 Task: Look for products in the category "Blue Cheese" from Mauro & Gianni only.
Action: Mouse moved to (695, 248)
Screenshot: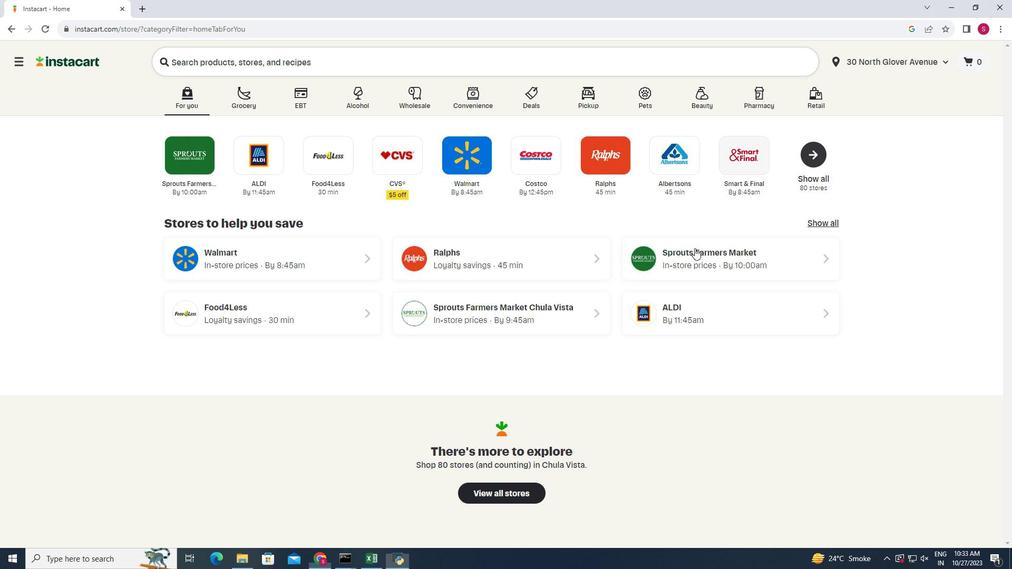 
Action: Mouse pressed left at (695, 248)
Screenshot: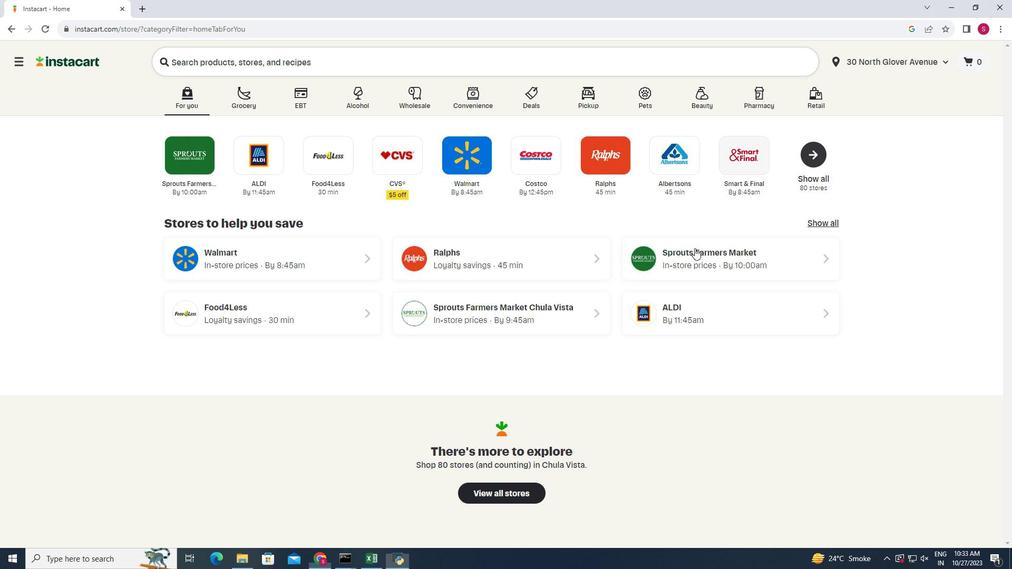 
Action: Mouse moved to (46, 500)
Screenshot: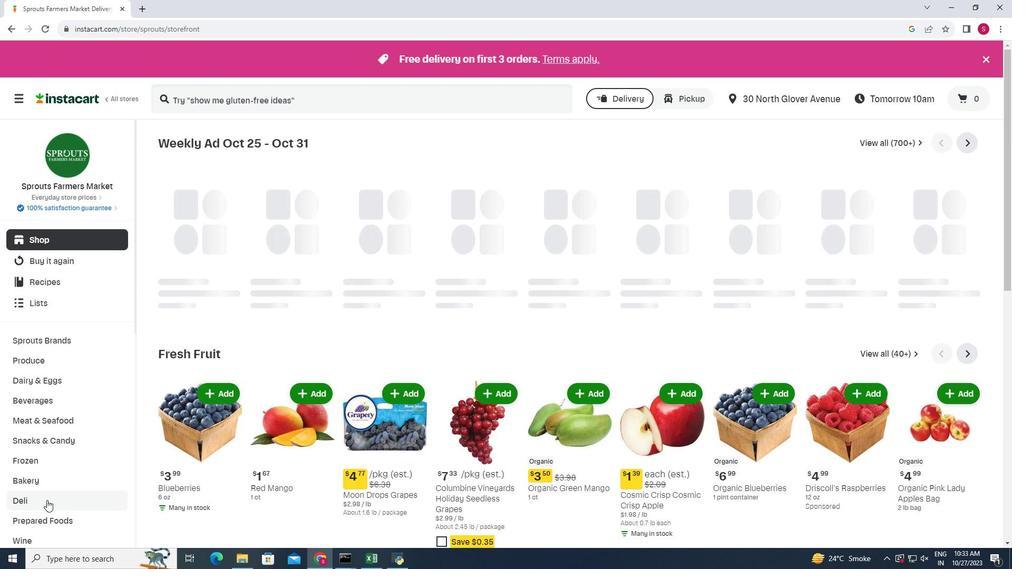 
Action: Mouse pressed left at (46, 500)
Screenshot: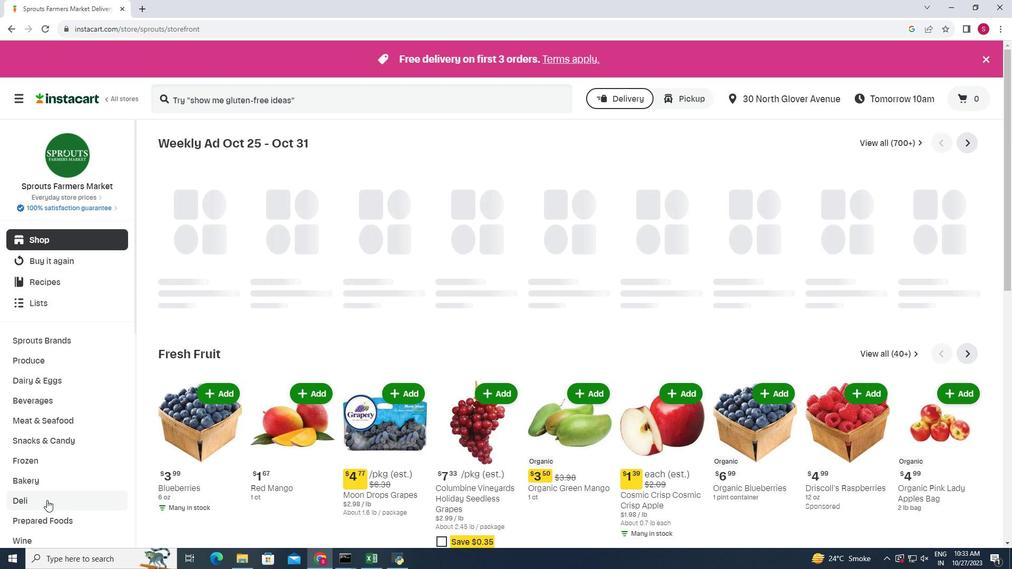 
Action: Mouse moved to (280, 164)
Screenshot: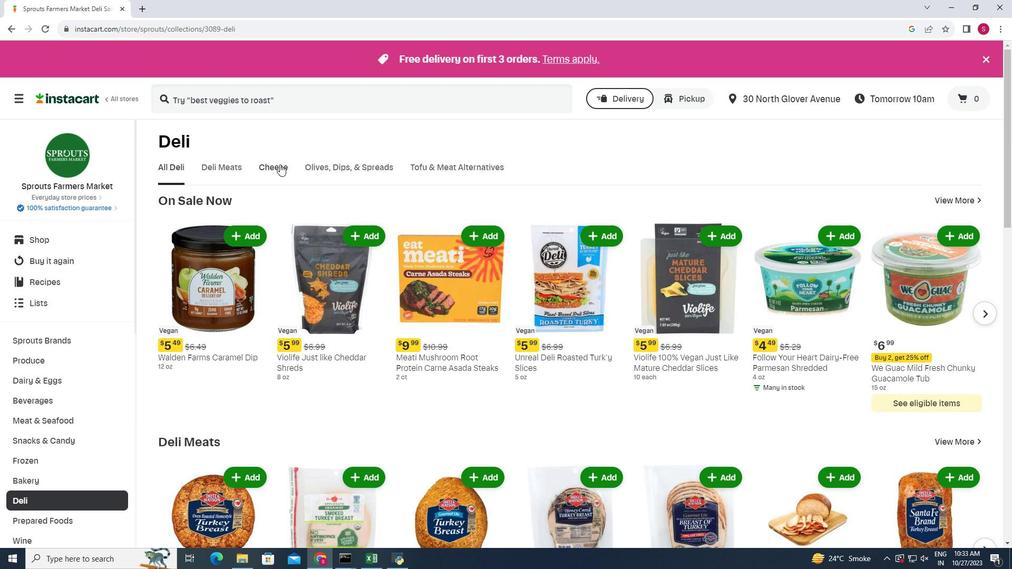 
Action: Mouse pressed left at (280, 164)
Screenshot: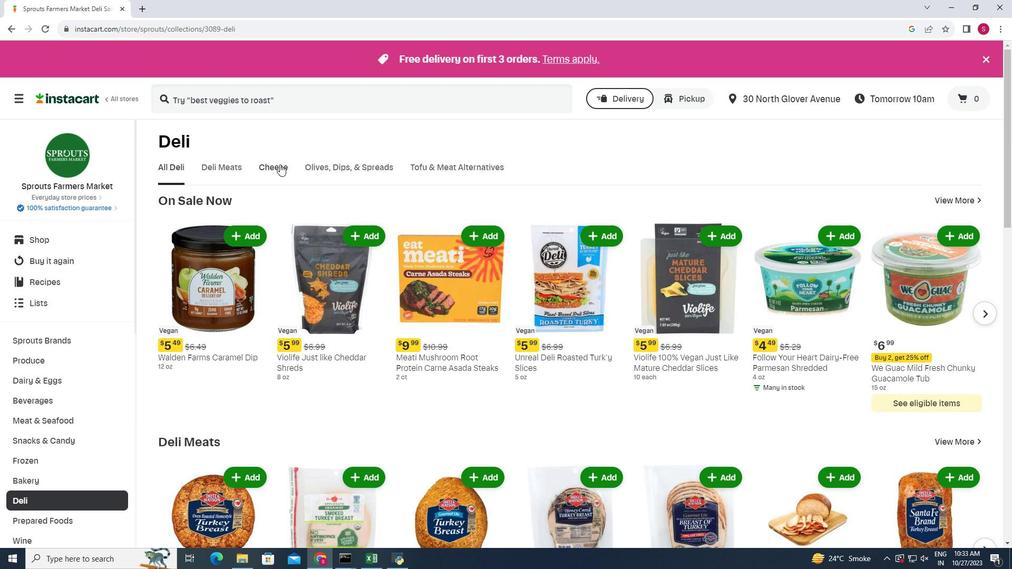 
Action: Mouse moved to (888, 210)
Screenshot: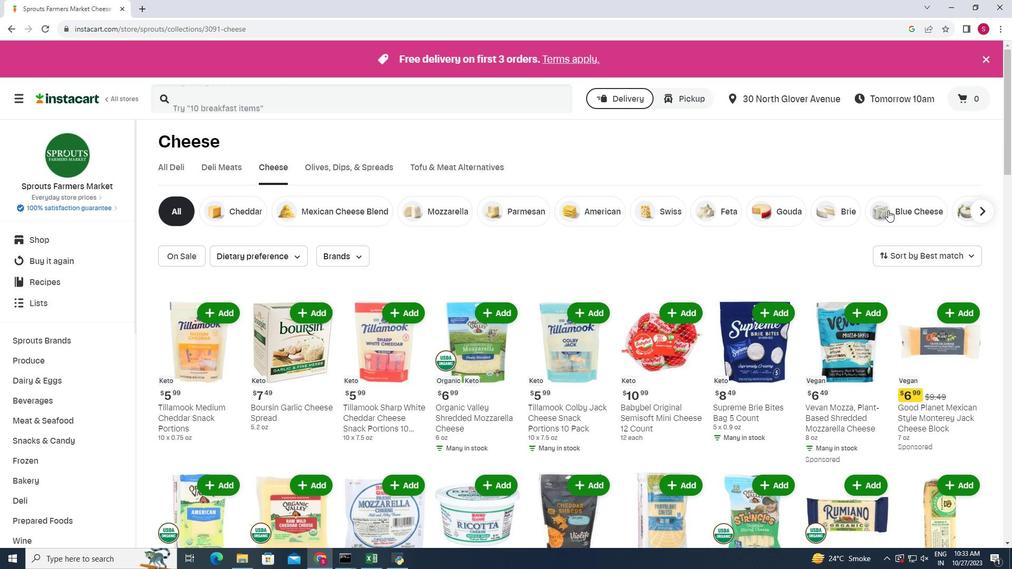 
Action: Mouse pressed left at (888, 210)
Screenshot: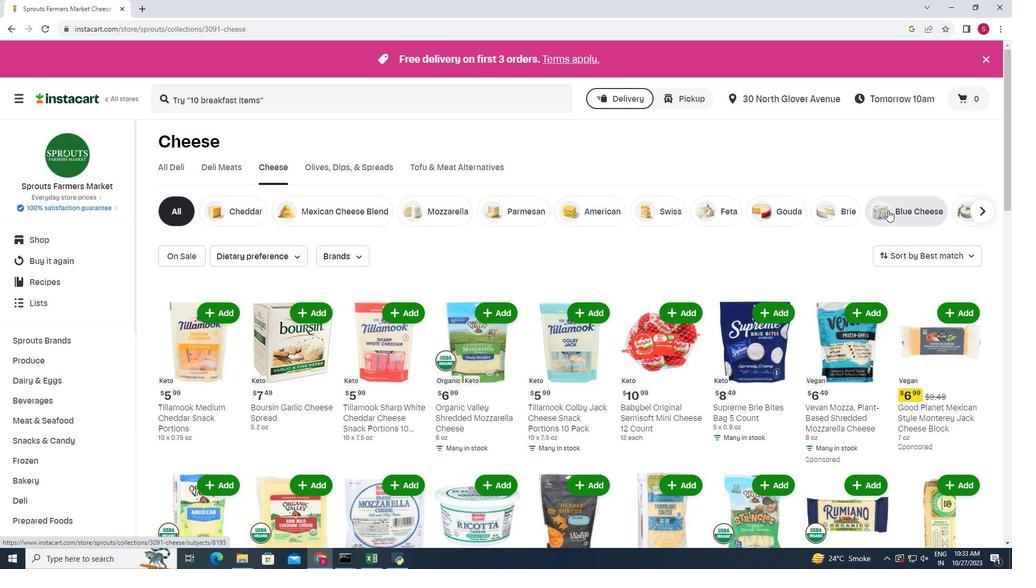 
Action: Mouse moved to (352, 255)
Screenshot: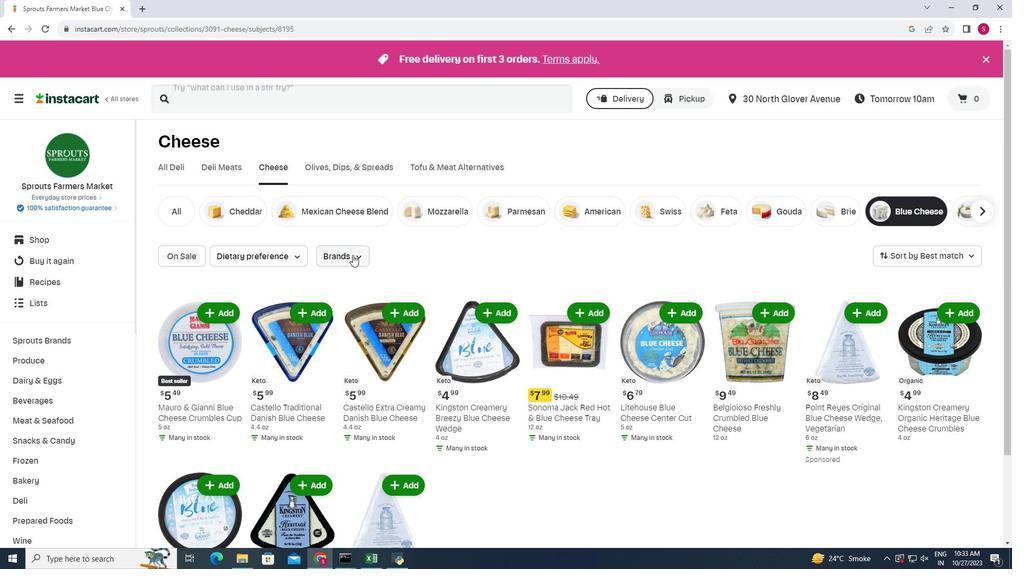 
Action: Mouse pressed left at (352, 255)
Screenshot: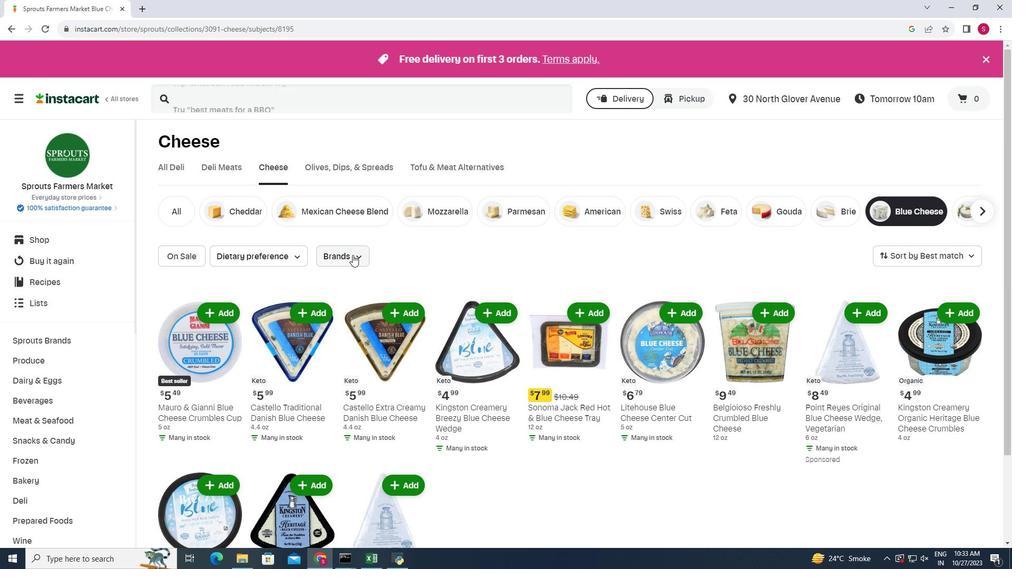 
Action: Mouse moved to (380, 283)
Screenshot: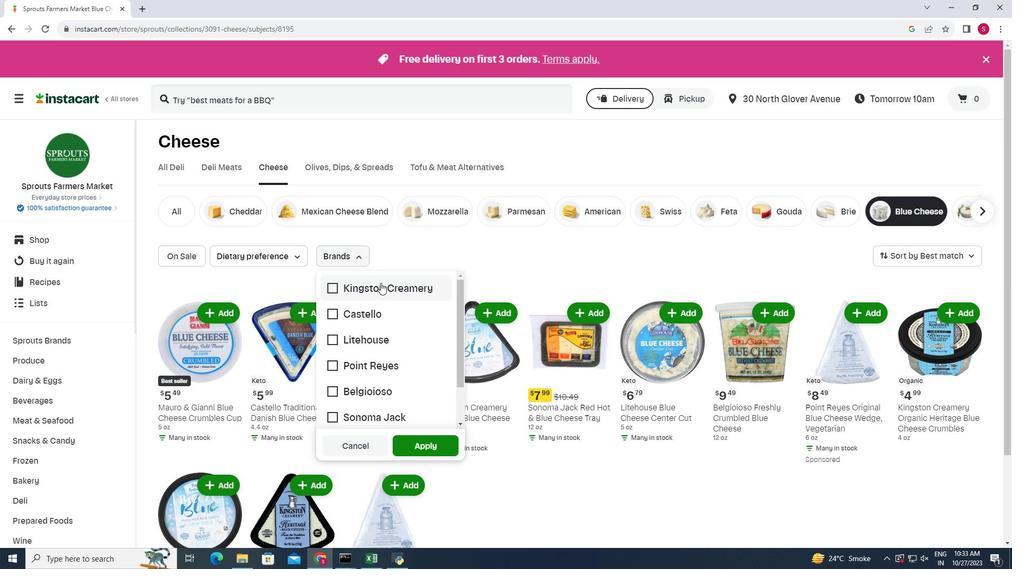 
Action: Mouse scrolled (380, 282) with delta (0, 0)
Screenshot: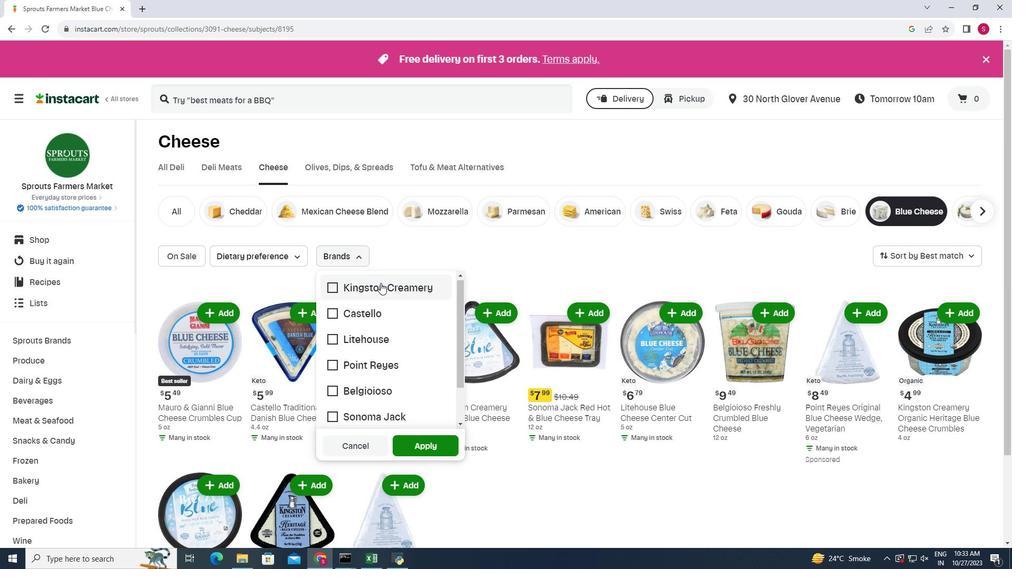 
Action: Mouse moved to (381, 284)
Screenshot: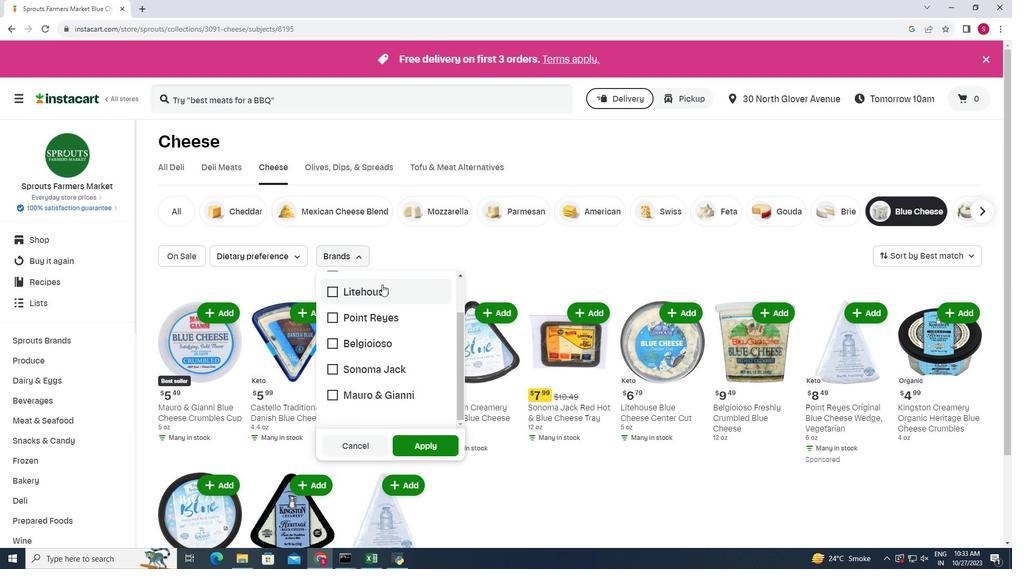 
Action: Mouse scrolled (381, 283) with delta (0, 0)
Screenshot: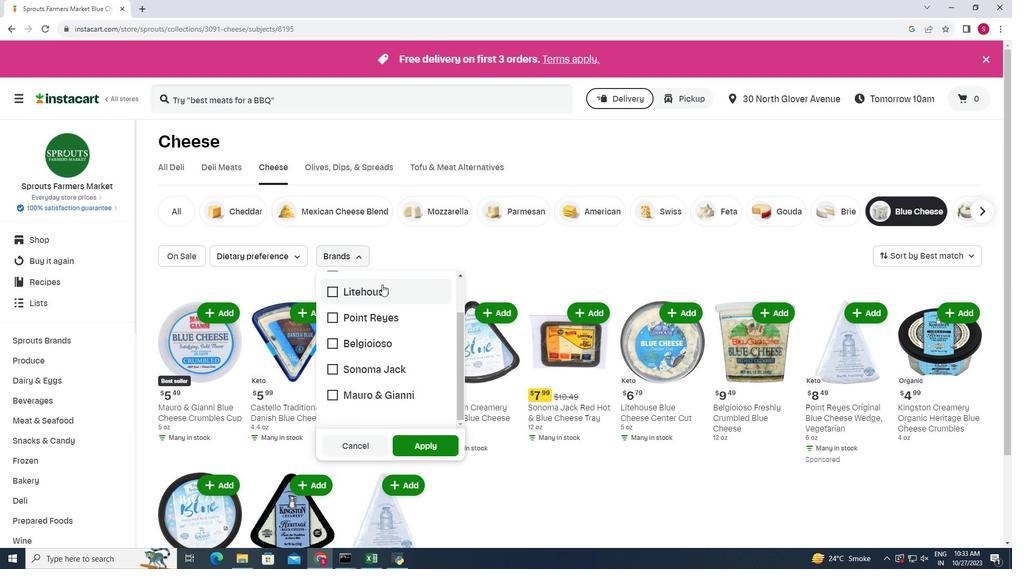 
Action: Mouse moved to (331, 388)
Screenshot: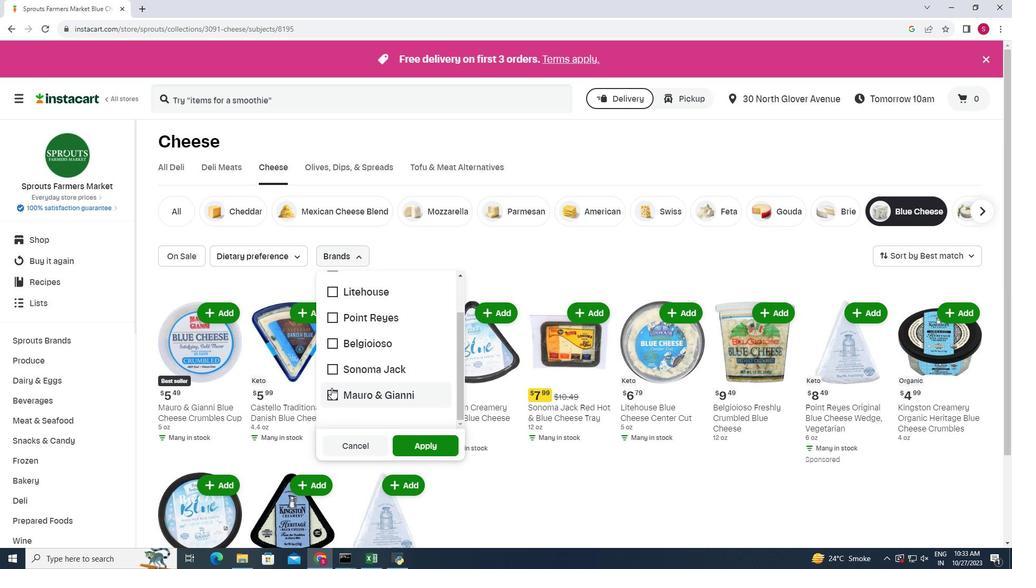 
Action: Mouse pressed left at (331, 388)
Screenshot: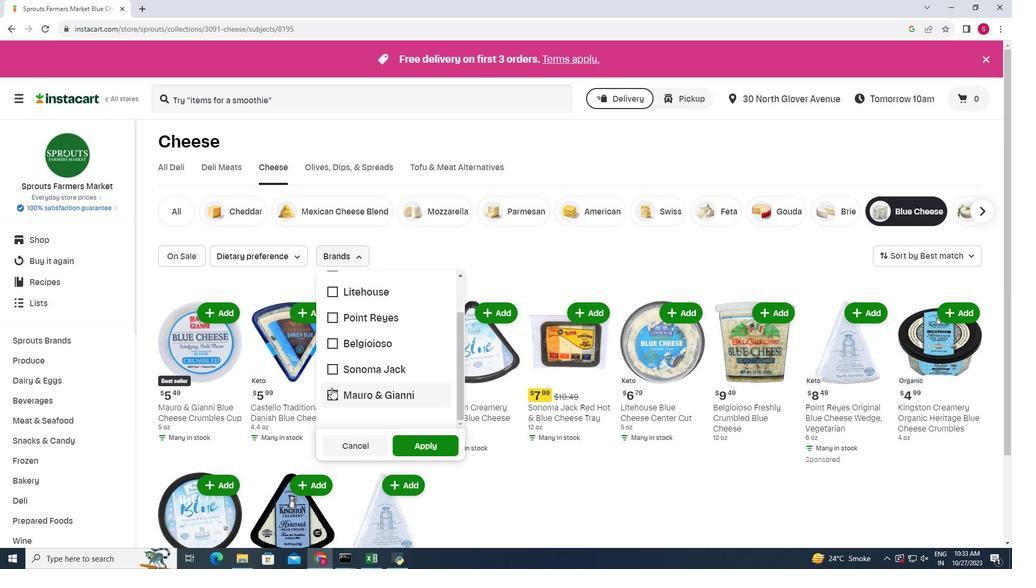 
Action: Mouse moved to (430, 443)
Screenshot: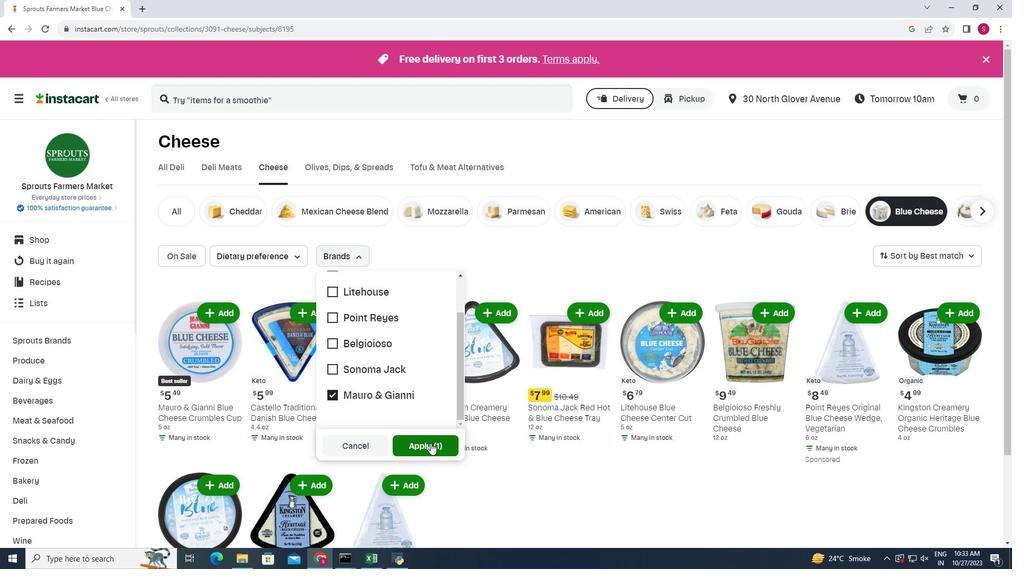 
Action: Mouse pressed left at (430, 443)
Screenshot: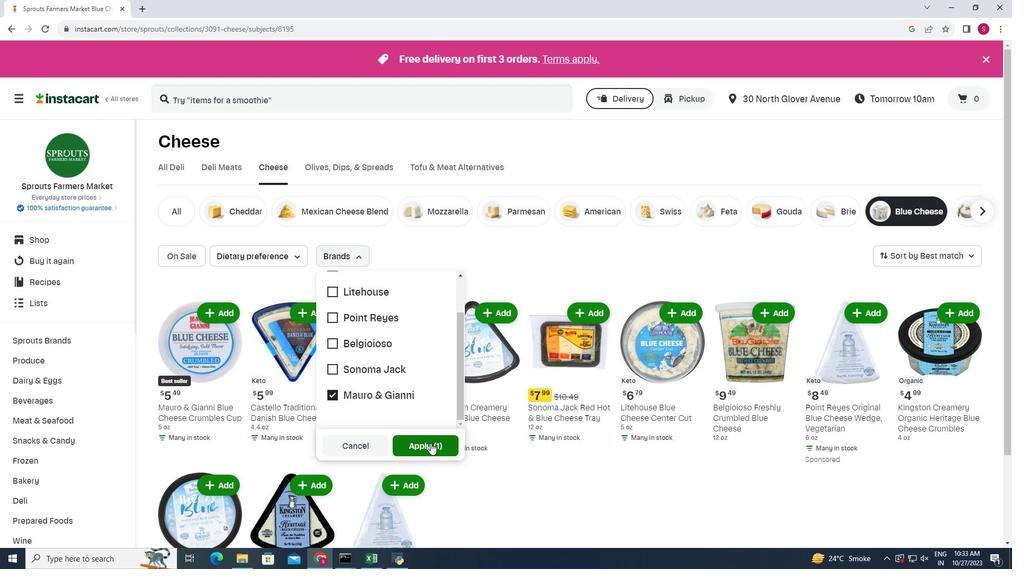 
Action: Mouse moved to (463, 414)
Screenshot: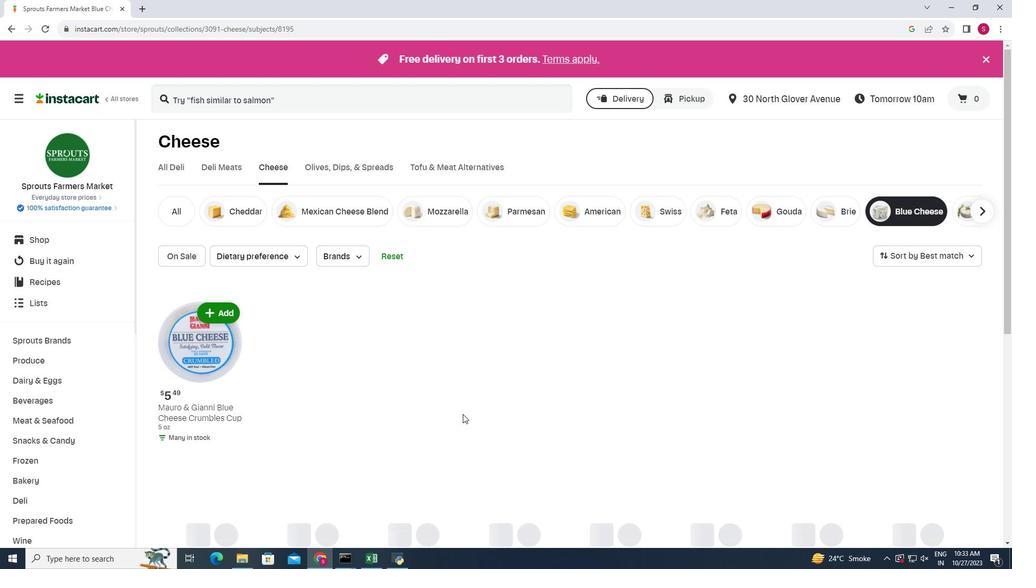 
